Task: Create a due date automation trigger when advanced on, on the wednesday before a card is due add basic assigned only to member @aryan at 11:00 AM.
Action: Mouse moved to (1071, 73)
Screenshot: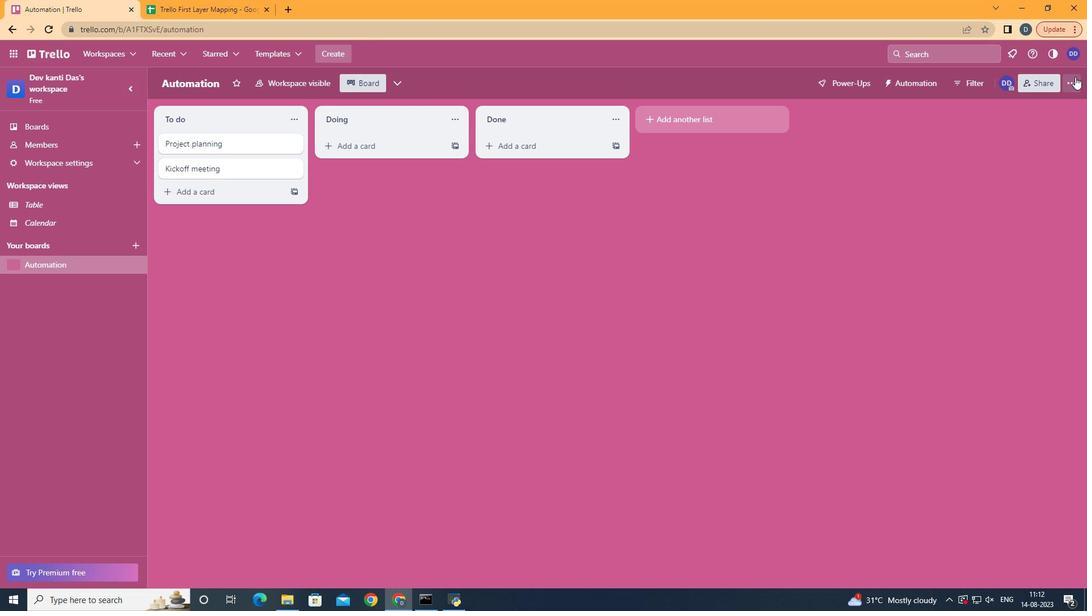 
Action: Mouse pressed left at (1071, 73)
Screenshot: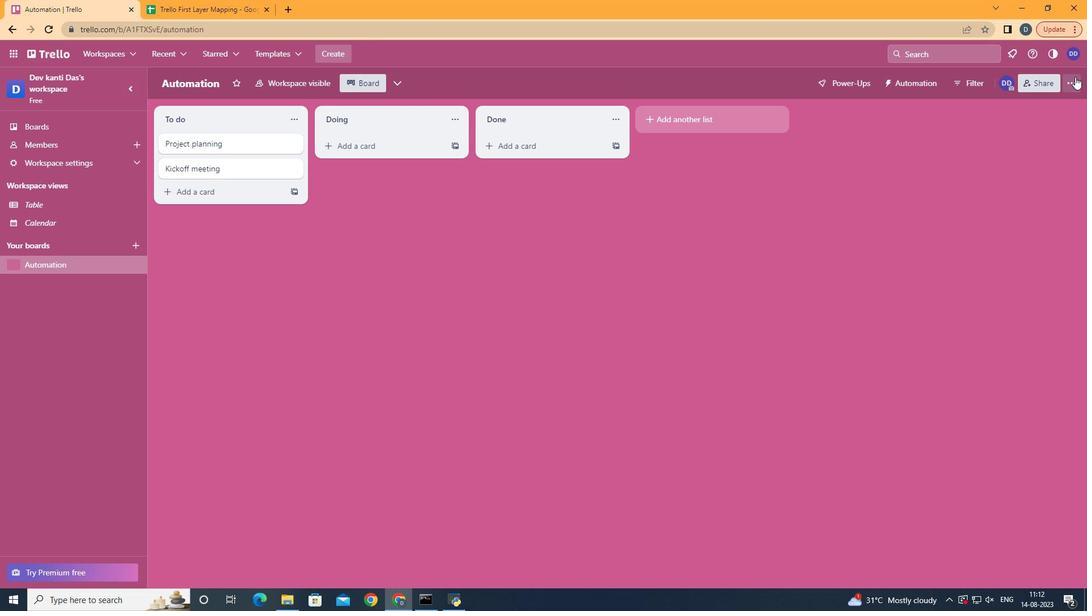 
Action: Mouse moved to (955, 244)
Screenshot: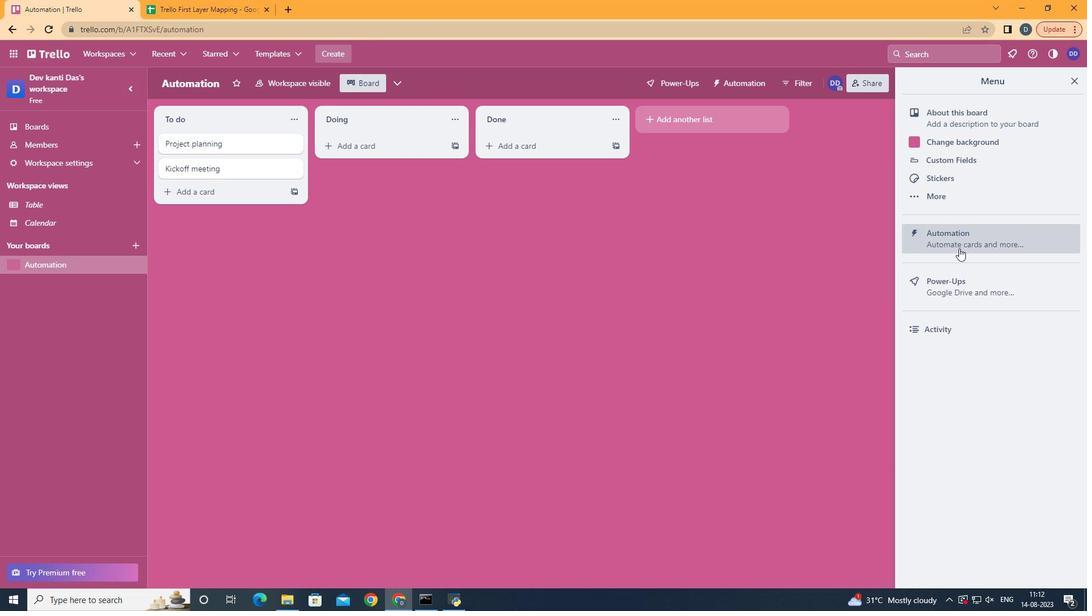 
Action: Mouse pressed left at (955, 244)
Screenshot: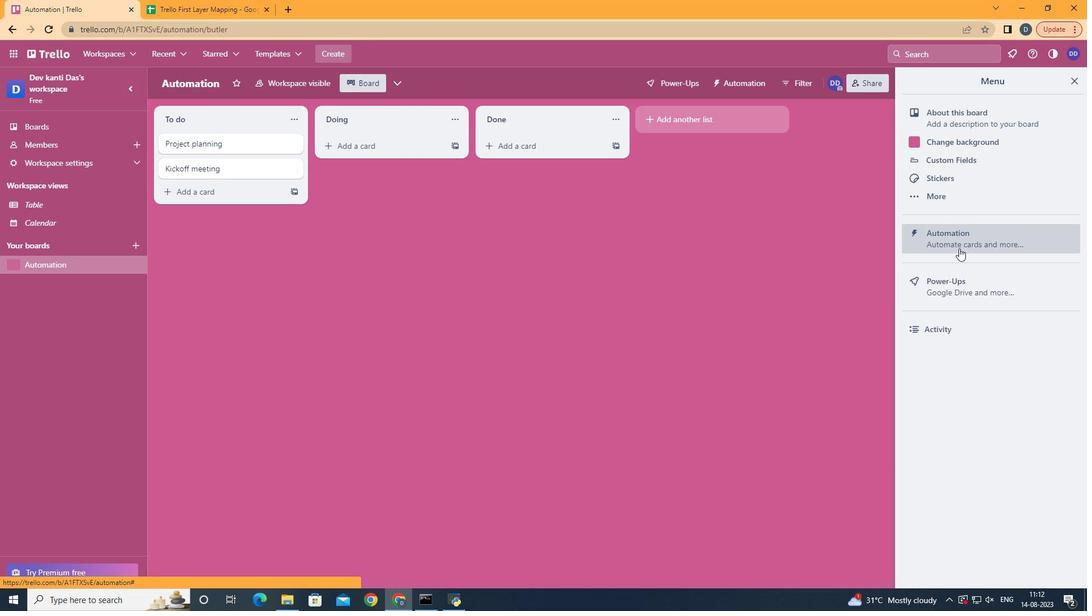 
Action: Mouse moved to (202, 229)
Screenshot: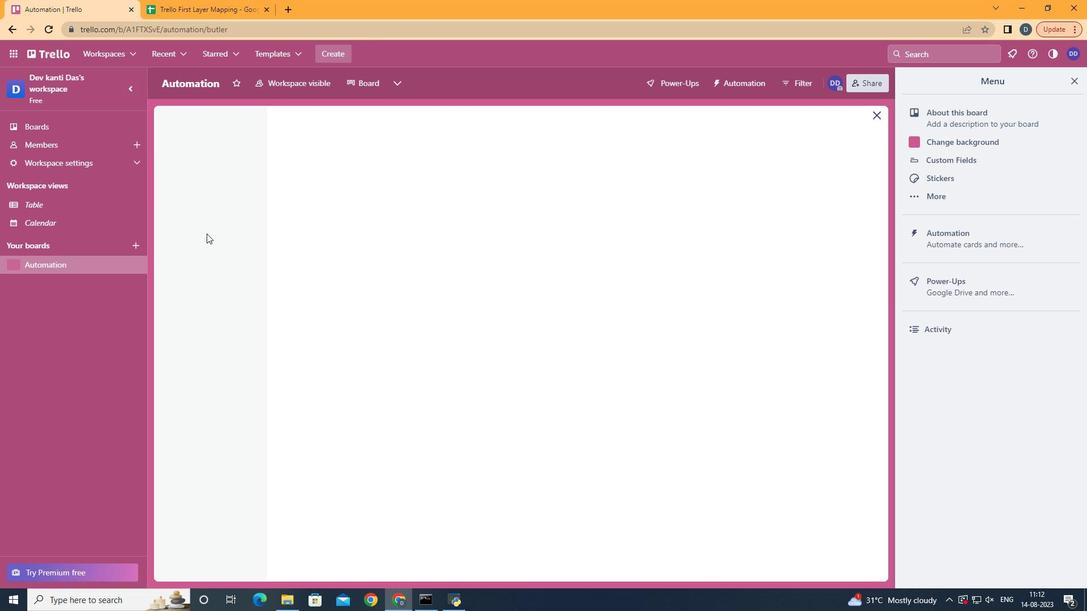 
Action: Mouse pressed left at (202, 229)
Screenshot: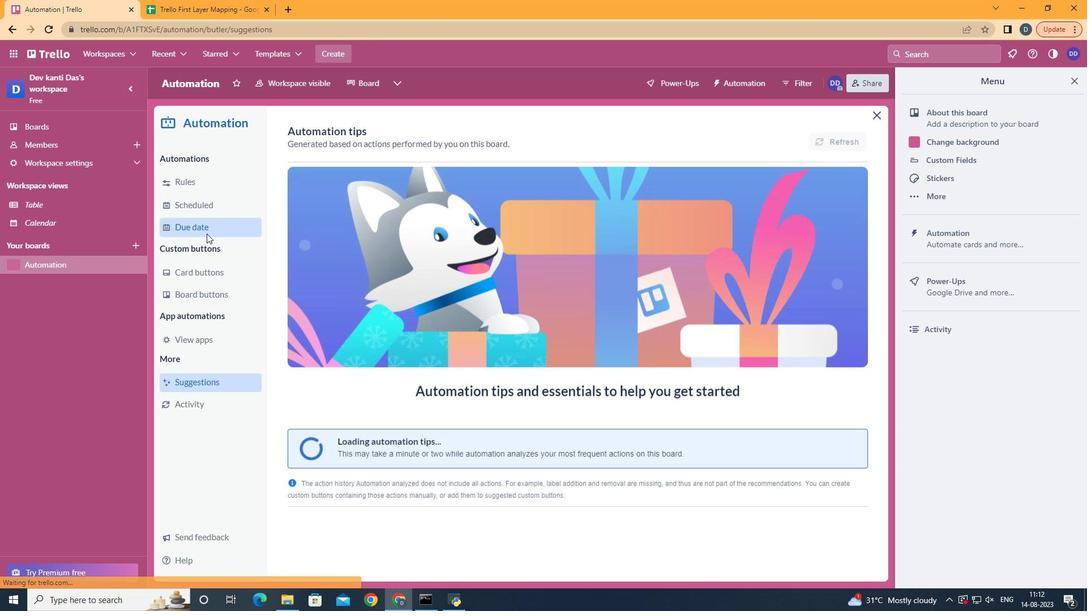 
Action: Mouse moved to (789, 134)
Screenshot: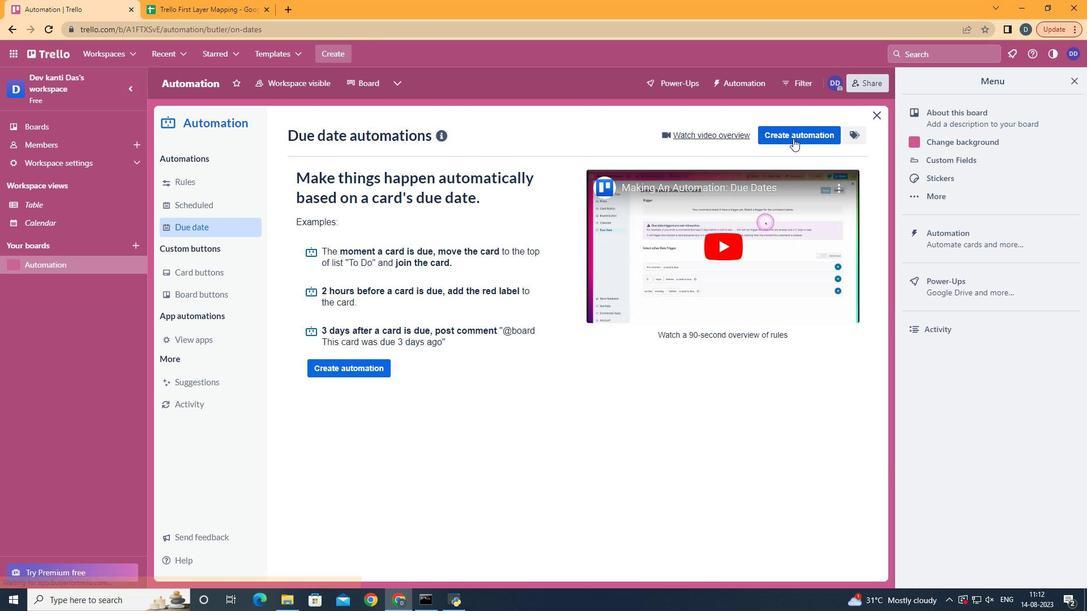
Action: Mouse pressed left at (789, 134)
Screenshot: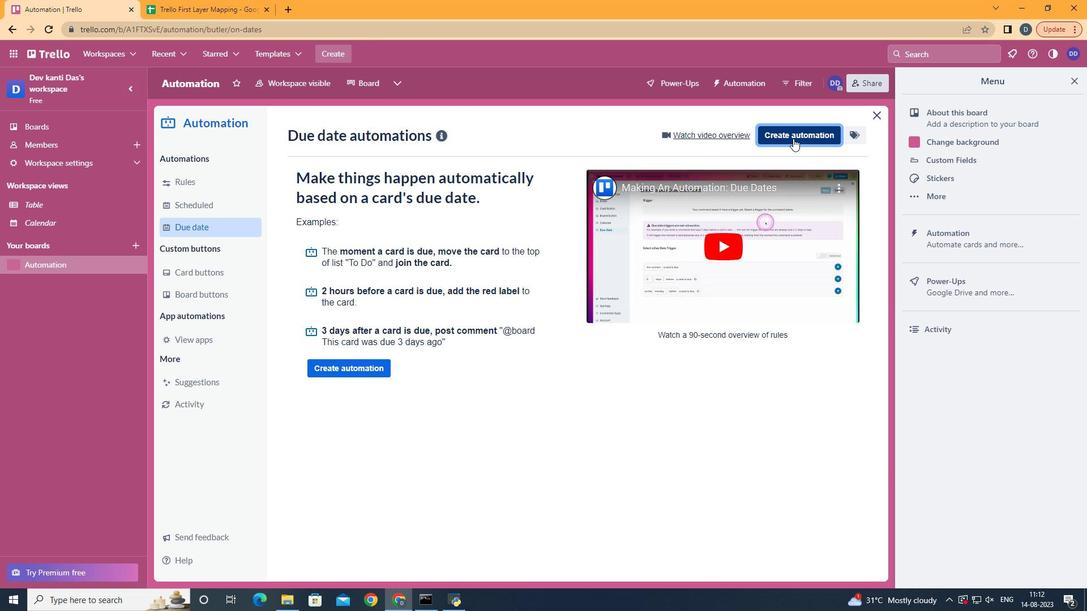 
Action: Mouse moved to (608, 233)
Screenshot: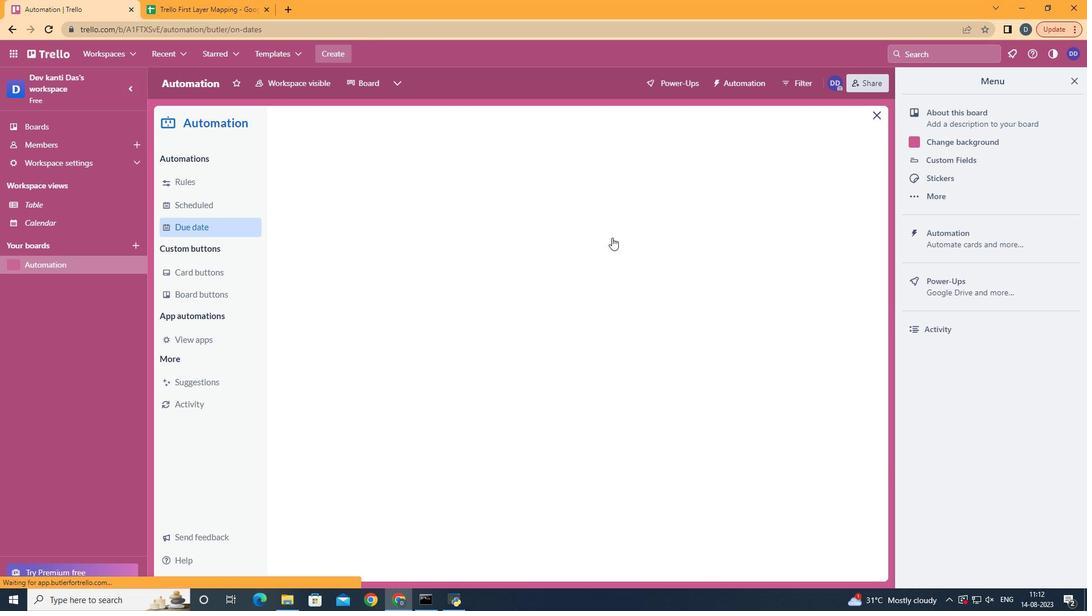 
Action: Mouse pressed left at (608, 233)
Screenshot: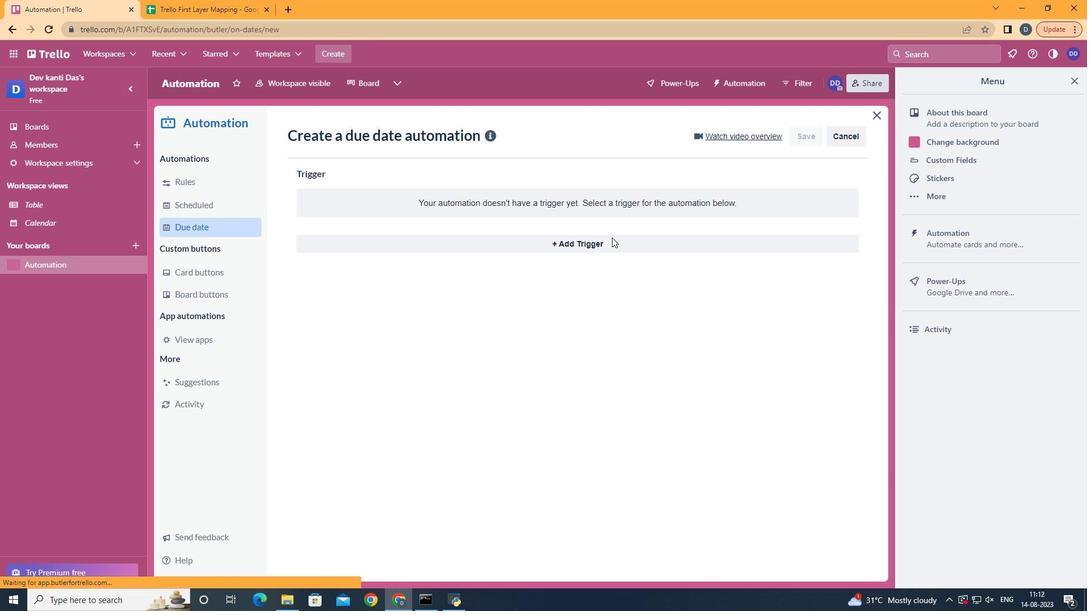 
Action: Mouse moved to (361, 339)
Screenshot: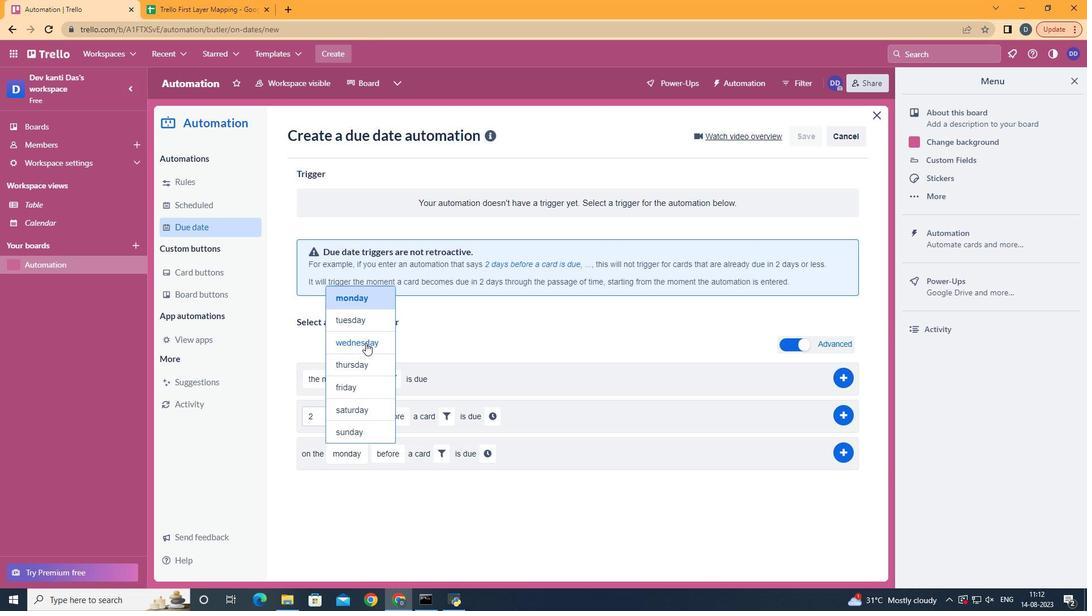 
Action: Mouse pressed left at (361, 339)
Screenshot: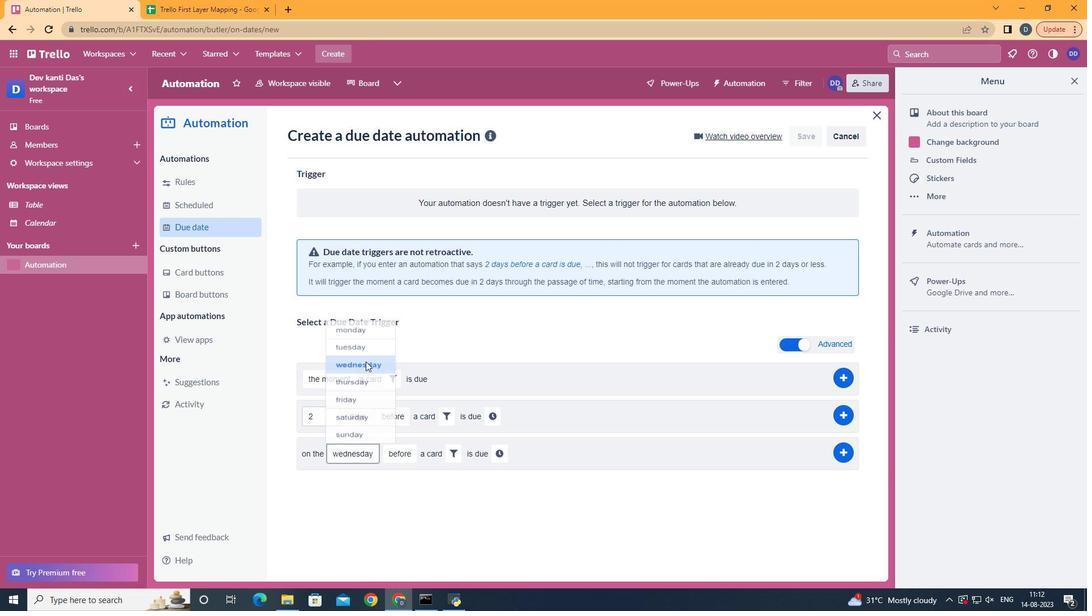 
Action: Mouse moved to (457, 450)
Screenshot: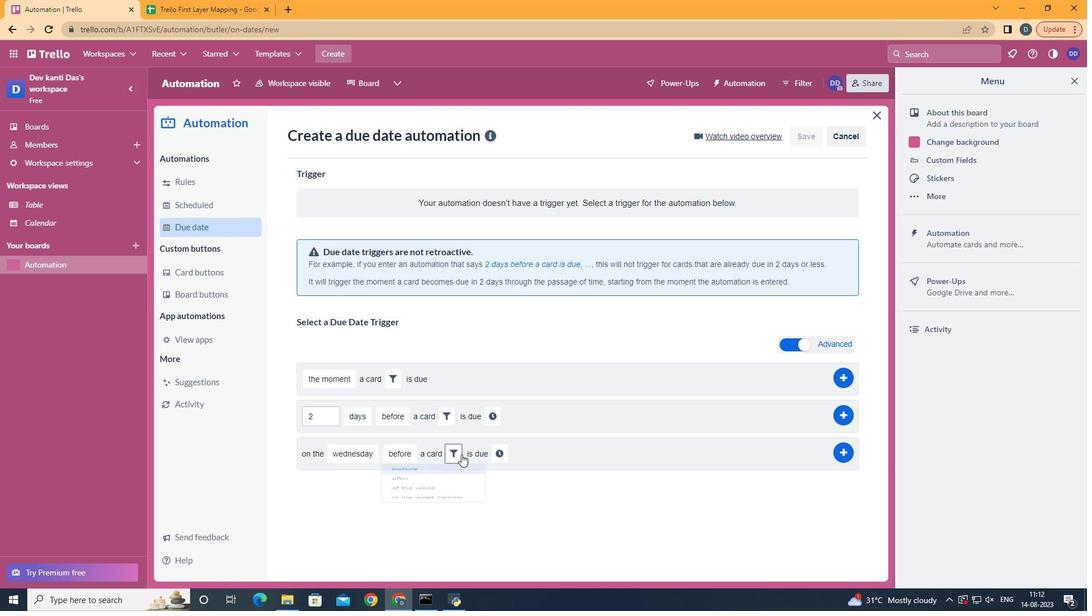 
Action: Mouse pressed left at (457, 450)
Screenshot: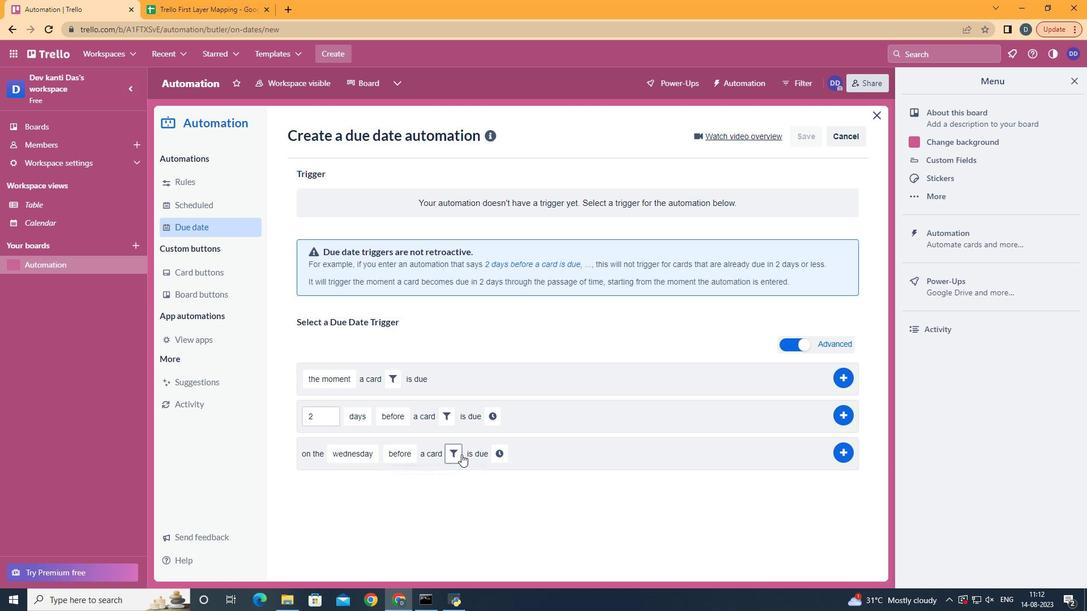 
Action: Mouse moved to (536, 488)
Screenshot: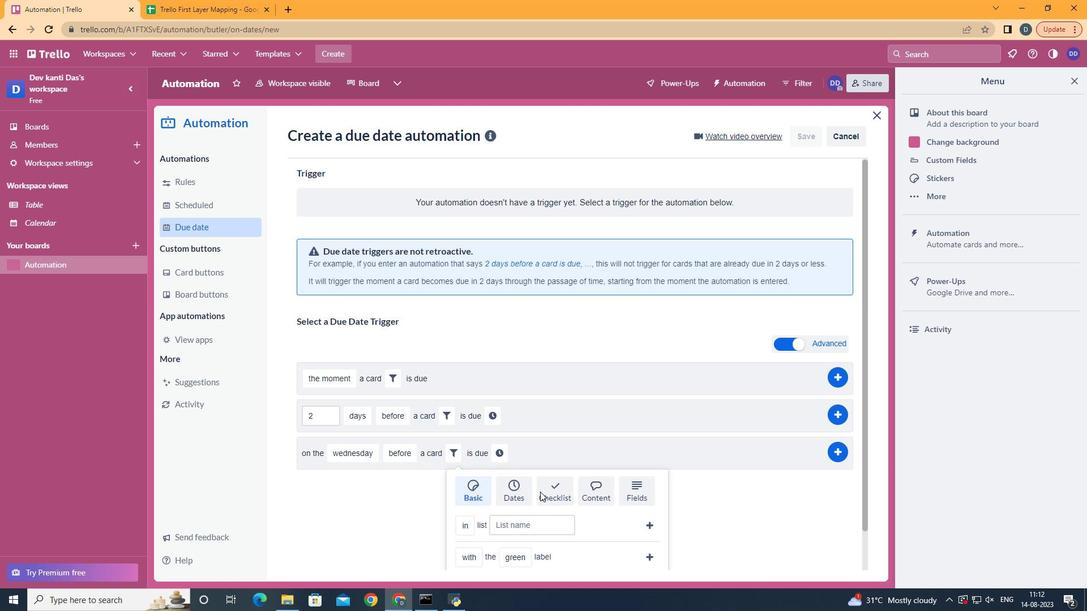 
Action: Mouse scrolled (536, 487) with delta (0, 0)
Screenshot: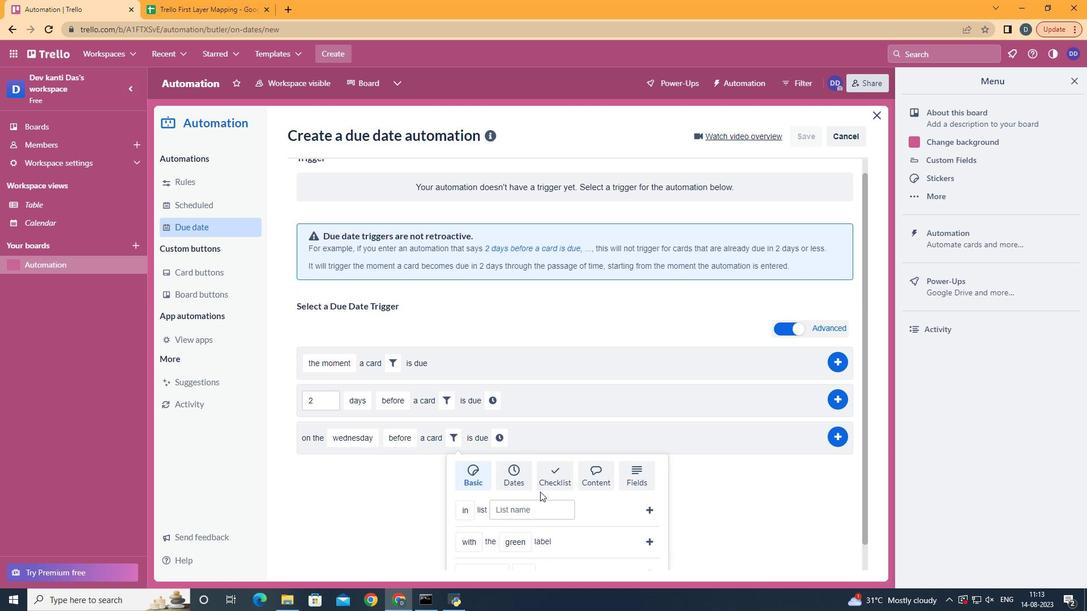 
Action: Mouse scrolled (536, 487) with delta (0, 0)
Screenshot: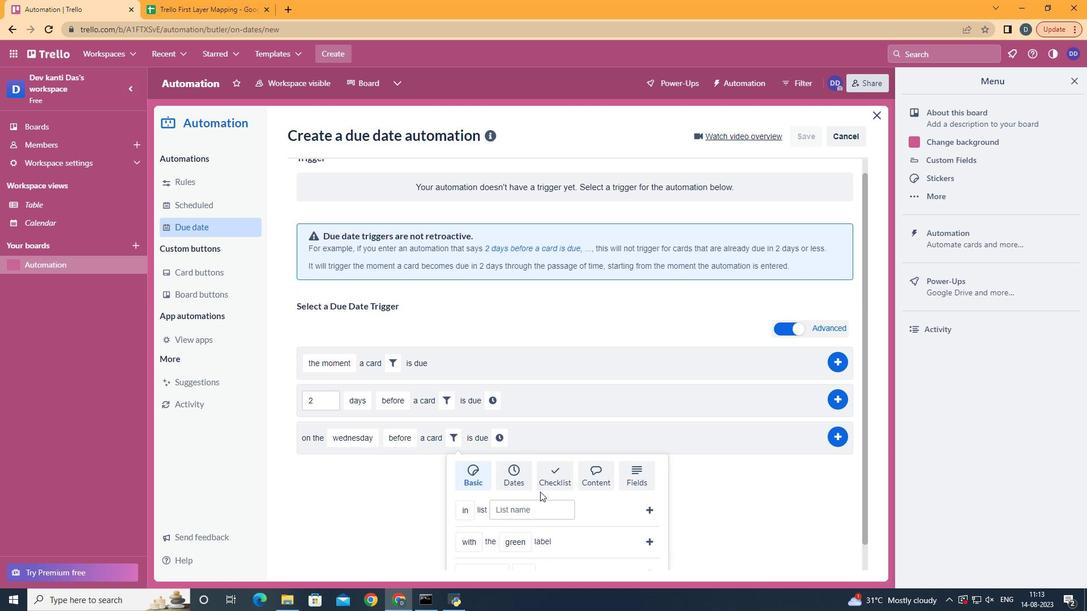 
Action: Mouse scrolled (536, 487) with delta (0, 0)
Screenshot: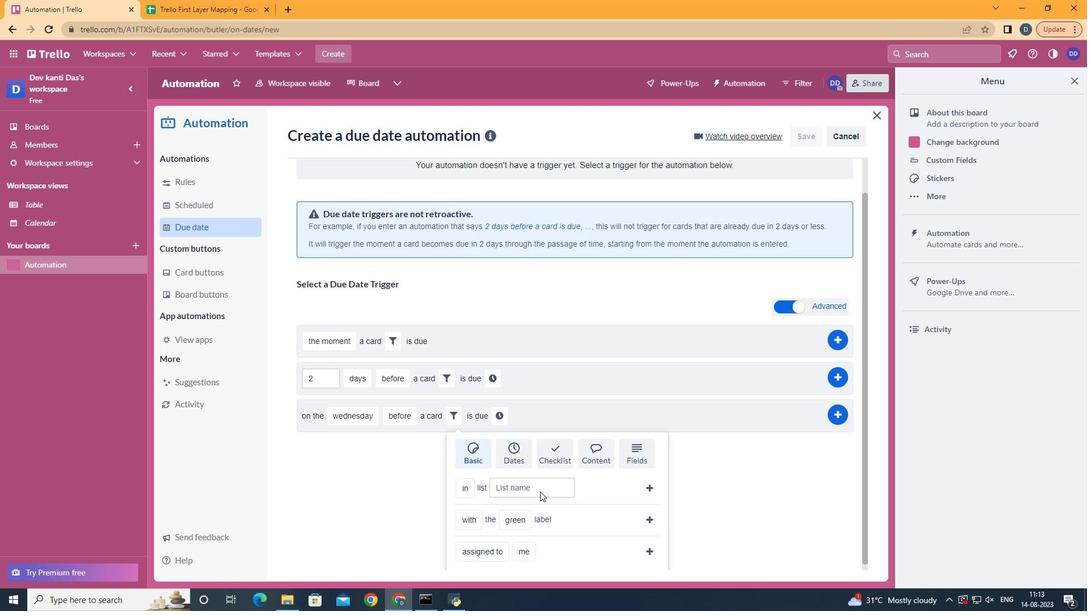 
Action: Mouse scrolled (536, 487) with delta (0, 0)
Screenshot: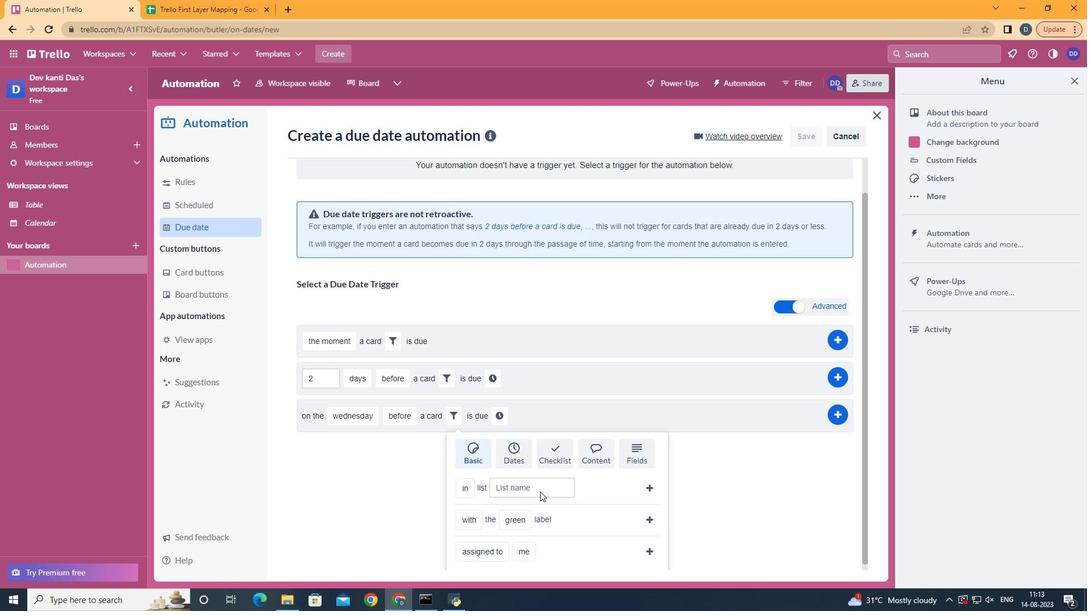 
Action: Mouse moved to (502, 494)
Screenshot: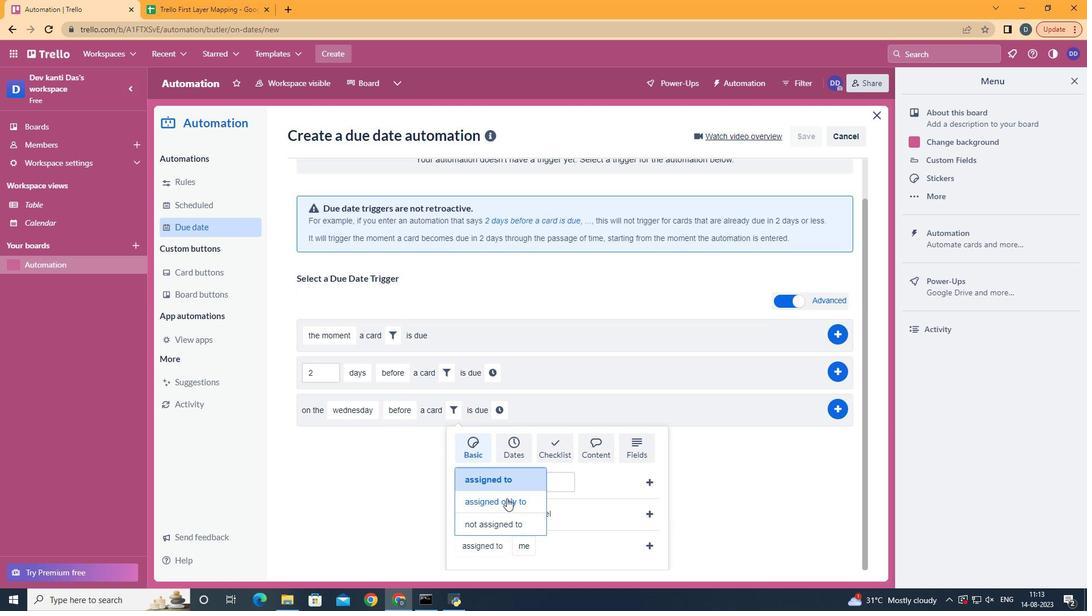 
Action: Mouse pressed left at (502, 494)
Screenshot: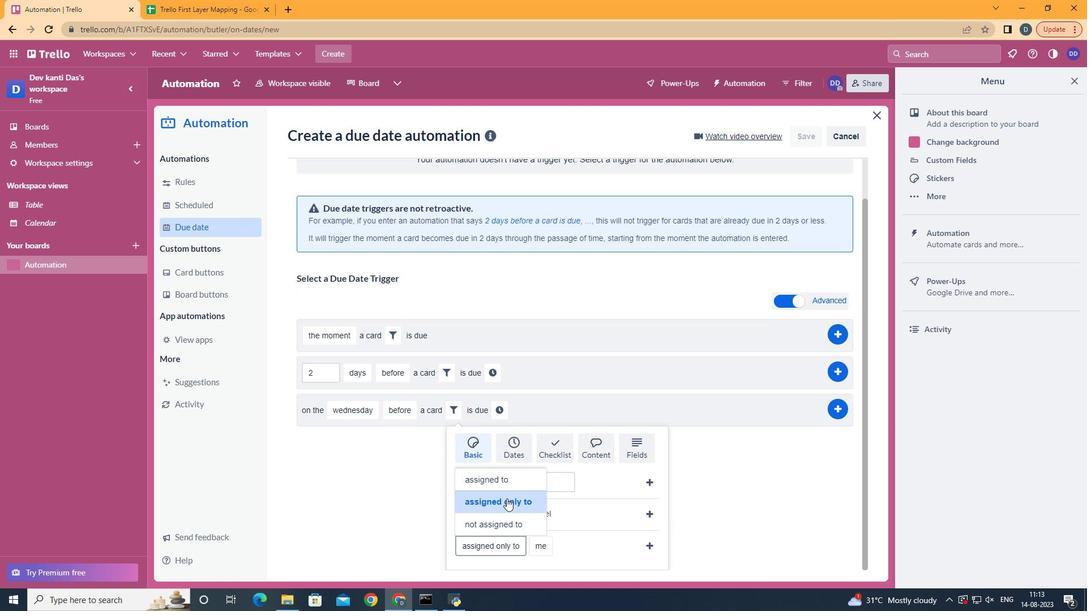 
Action: Mouse moved to (548, 523)
Screenshot: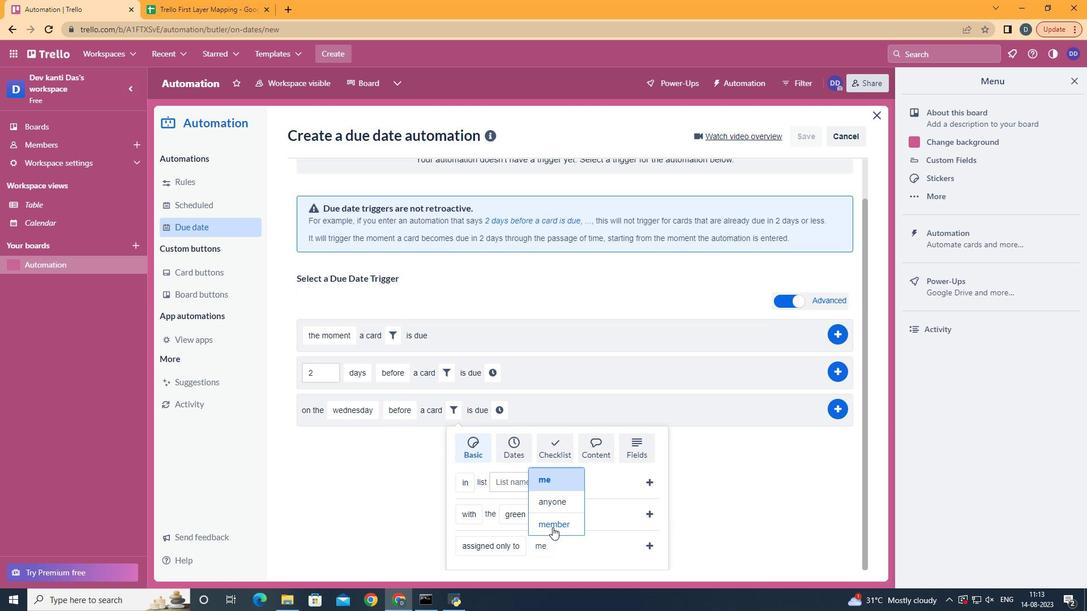
Action: Mouse pressed left at (548, 523)
Screenshot: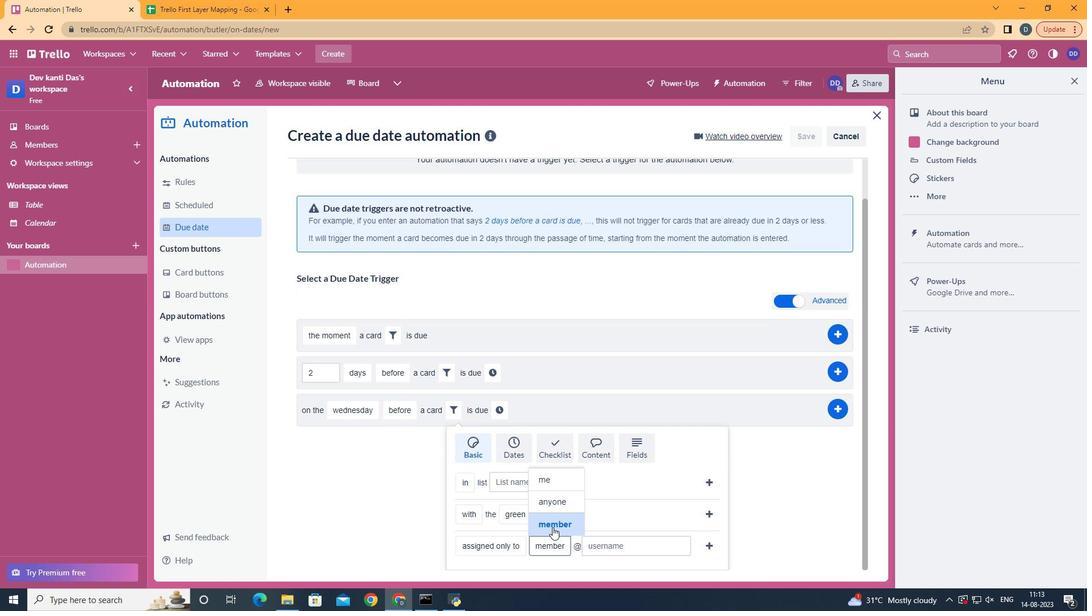 
Action: Mouse moved to (623, 540)
Screenshot: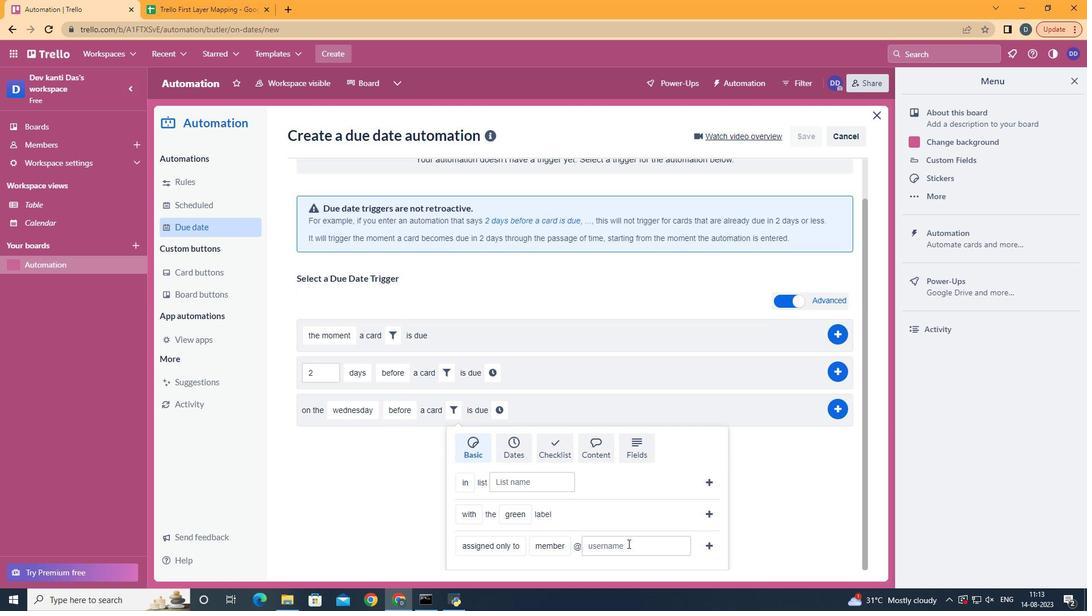 
Action: Mouse pressed left at (623, 540)
Screenshot: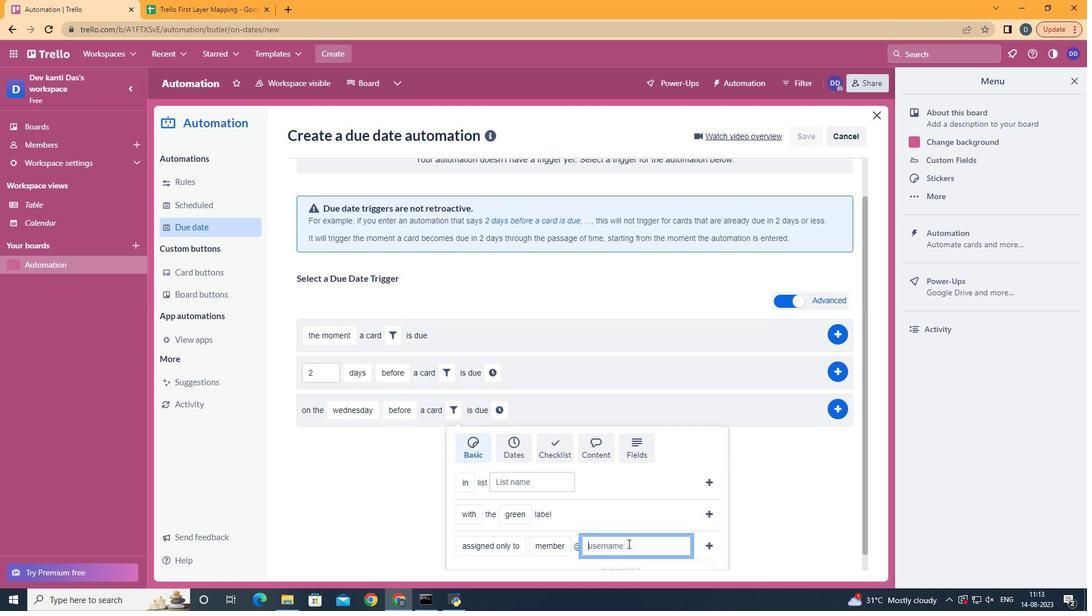 
Action: Mouse moved to (634, 537)
Screenshot: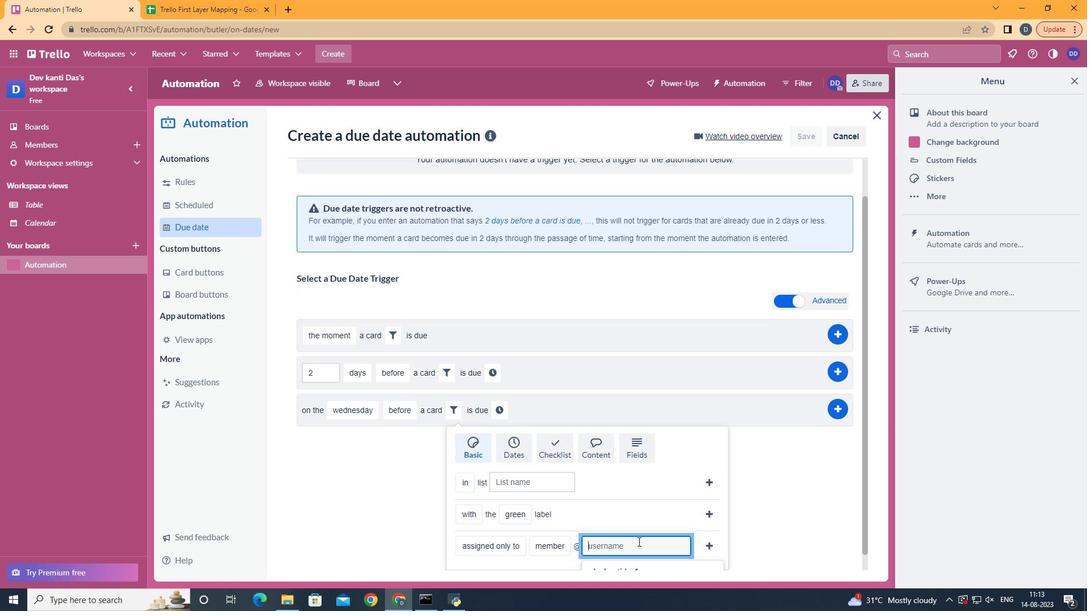 
Action: Key pressed aryan
Screenshot: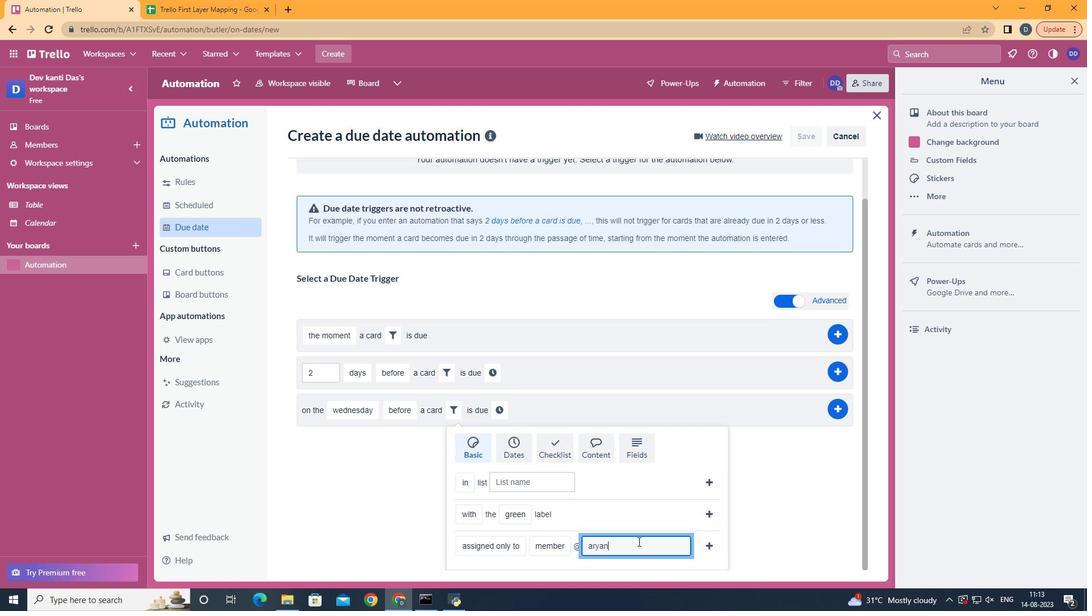
Action: Mouse moved to (710, 546)
Screenshot: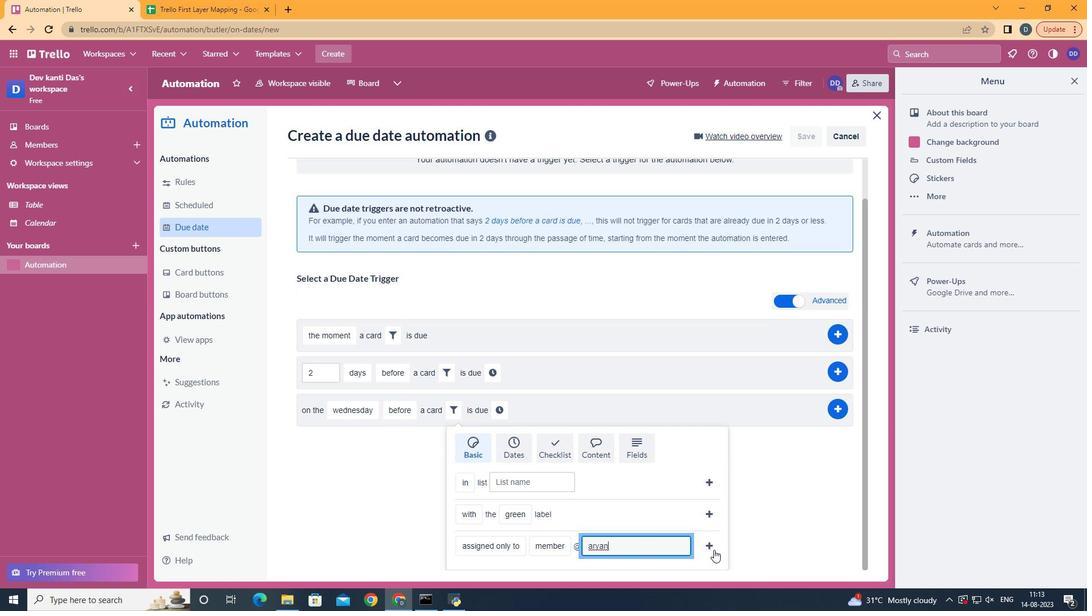 
Action: Mouse pressed left at (710, 546)
Screenshot: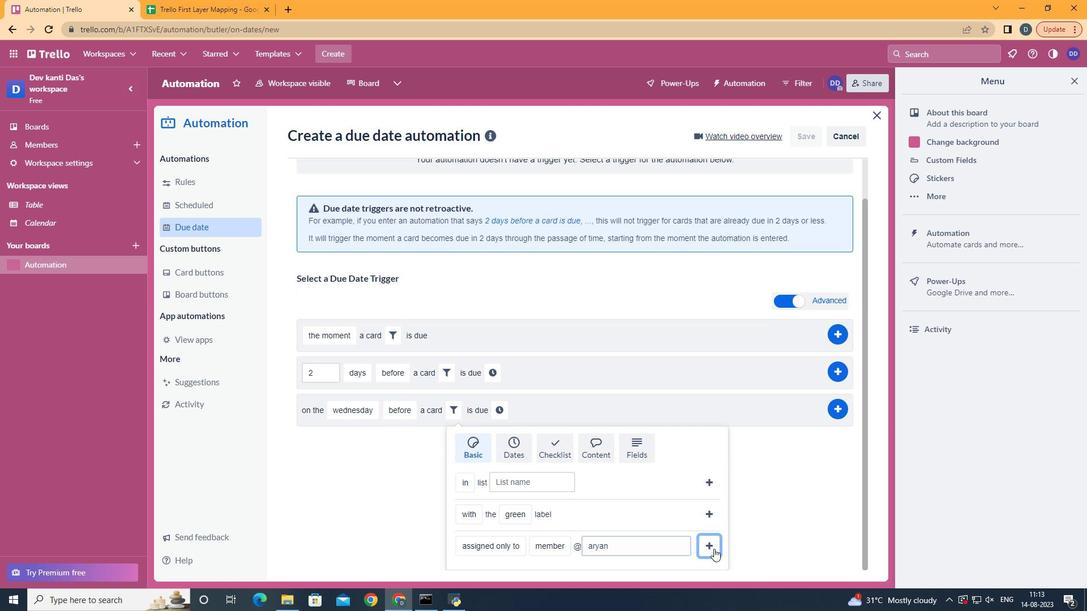 
Action: Mouse moved to (637, 453)
Screenshot: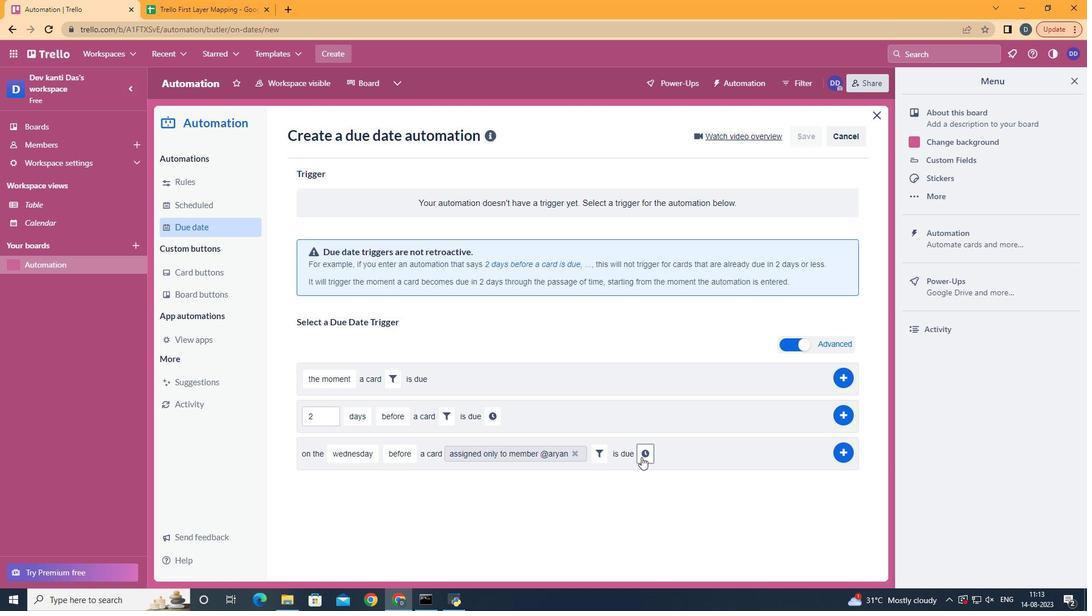 
Action: Mouse pressed left at (637, 453)
Screenshot: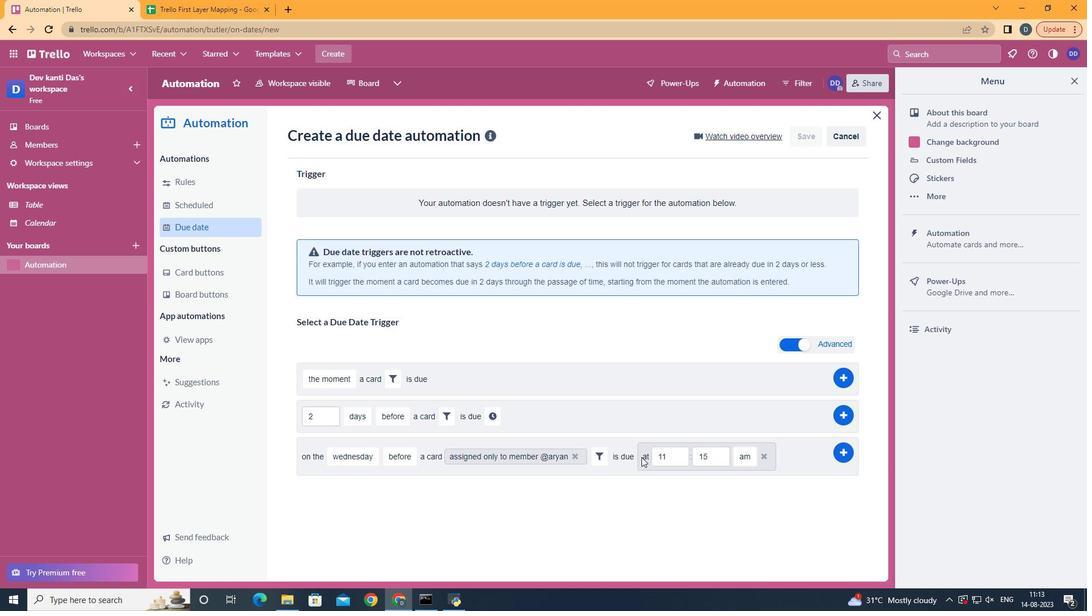 
Action: Mouse moved to (714, 455)
Screenshot: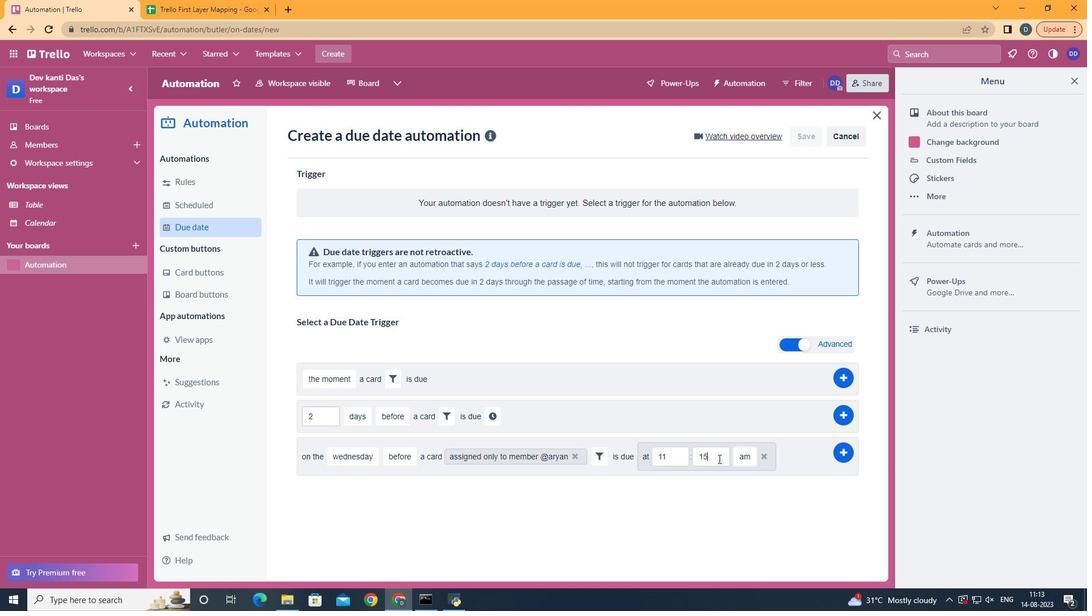 
Action: Mouse pressed left at (714, 455)
Screenshot: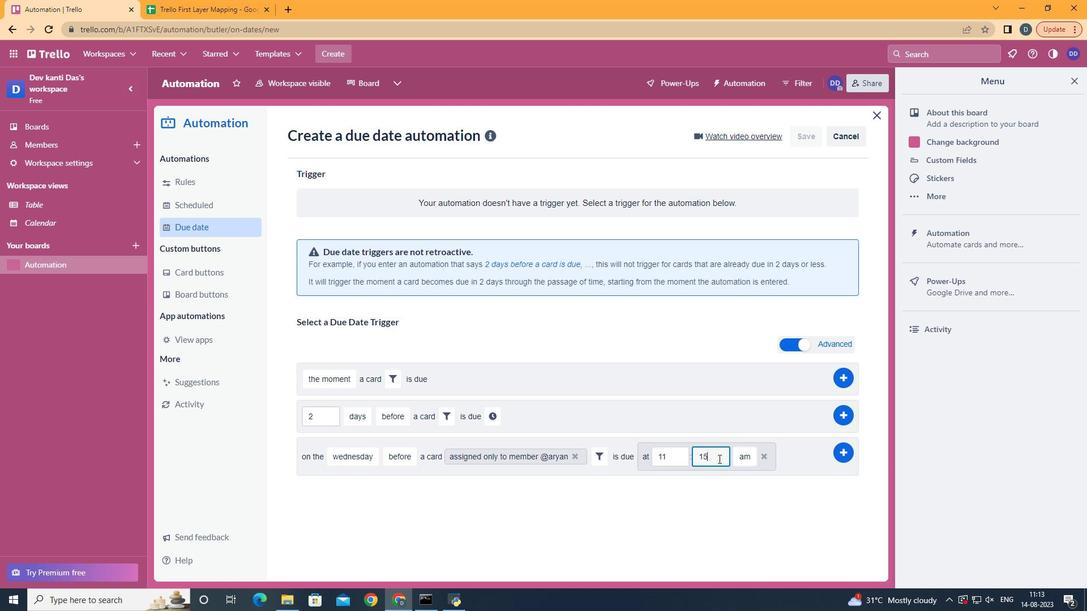 
Action: Mouse moved to (713, 455)
Screenshot: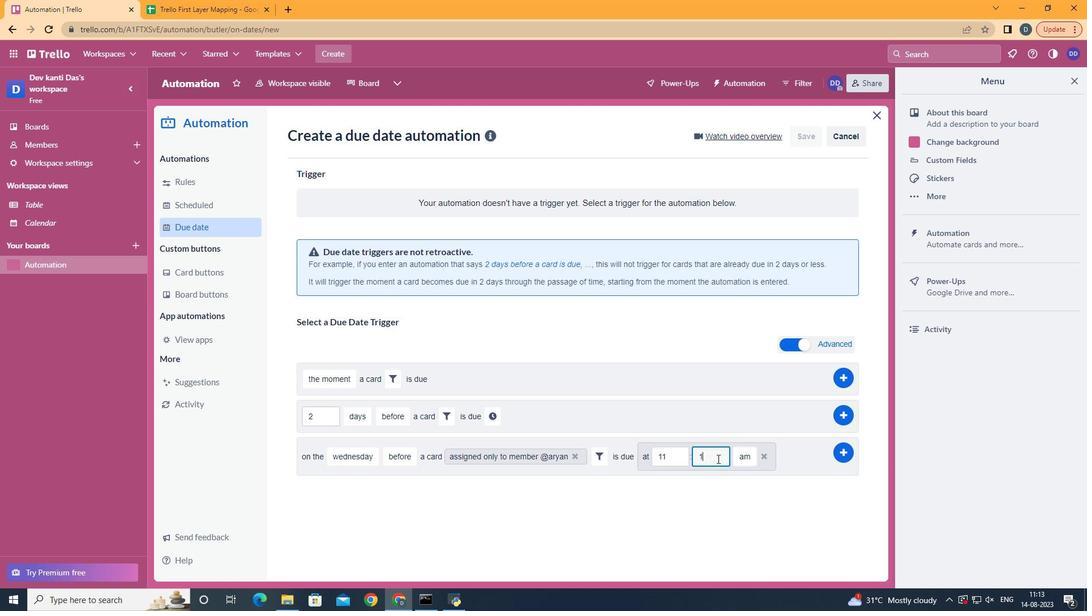 
Action: Key pressed <Key.backspace><Key.backspace>00
Screenshot: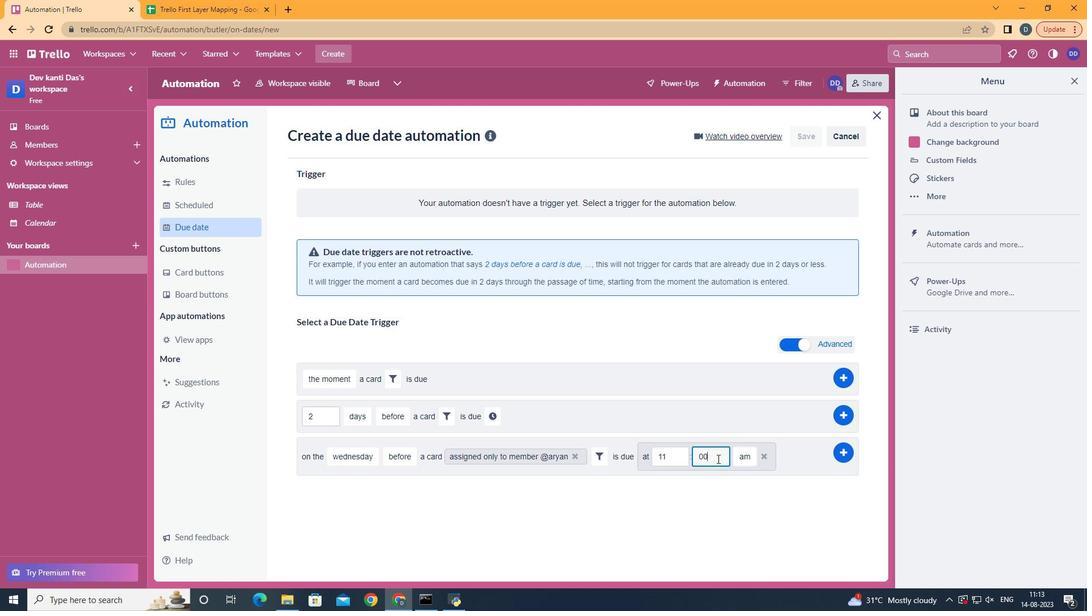 
Action: Mouse moved to (831, 450)
Screenshot: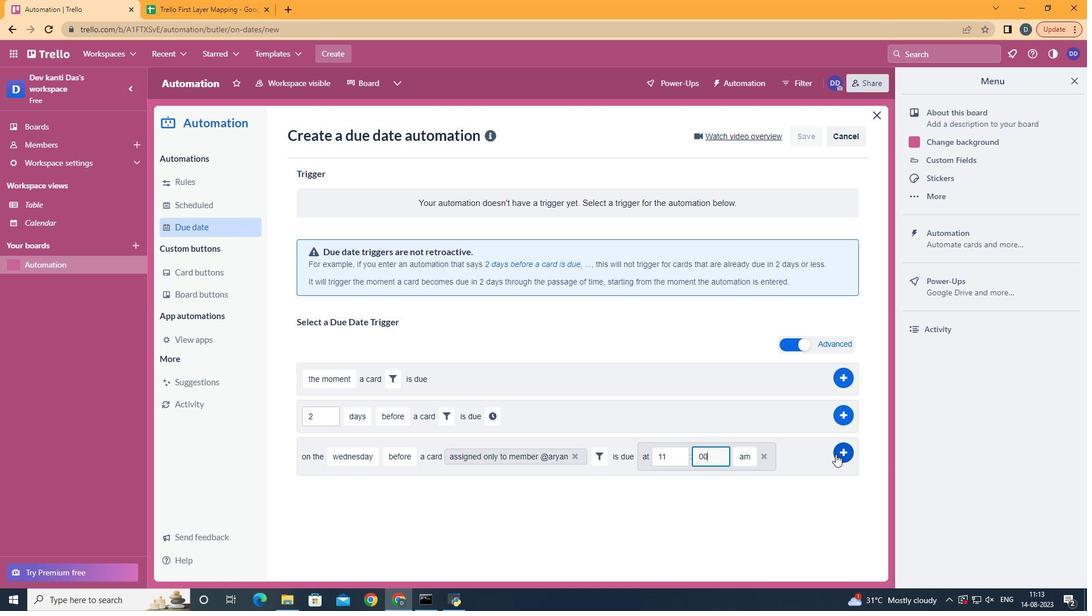 
Action: Mouse pressed left at (831, 450)
Screenshot: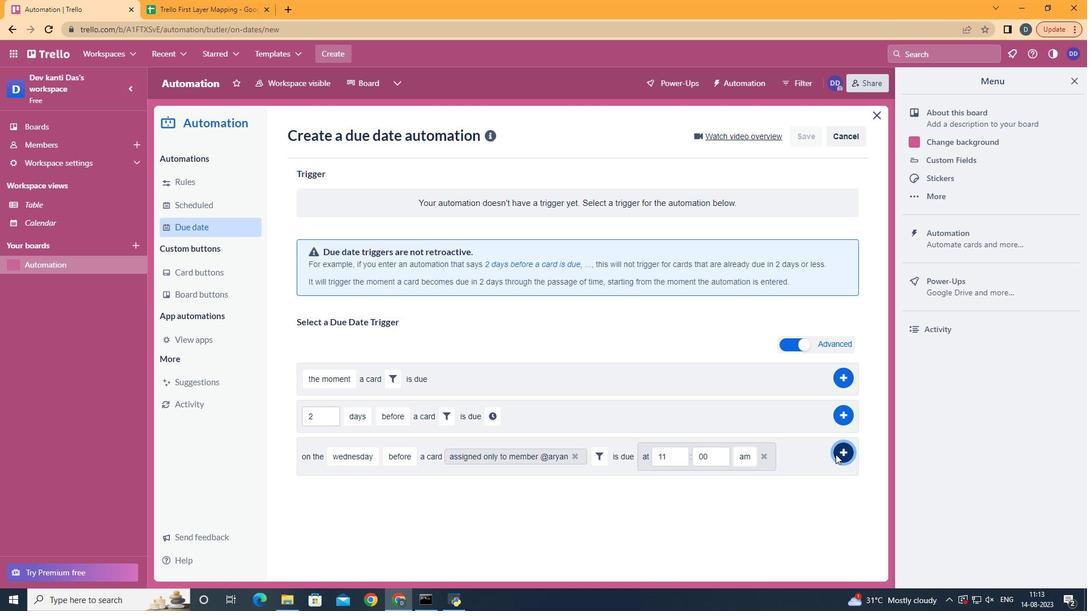 
